 Task: Move email   from parteek.kumar@softage.net from folder Inbox to folder Folder0030 with a subject Subject0026
Action: Mouse moved to (514, 56)
Screenshot: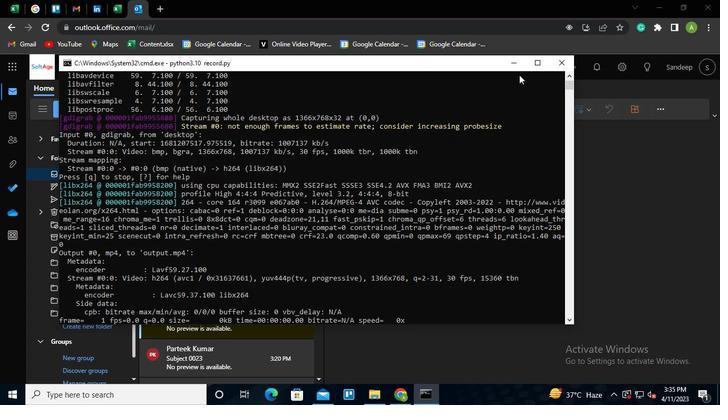 
Action: Mouse pressed left at (514, 56)
Screenshot: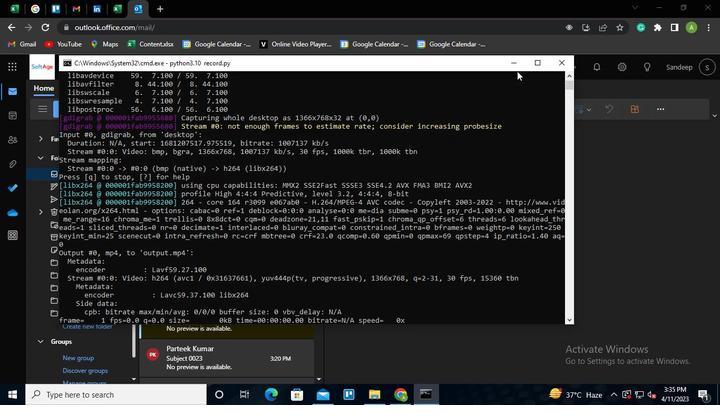 
Action: Mouse moved to (256, 69)
Screenshot: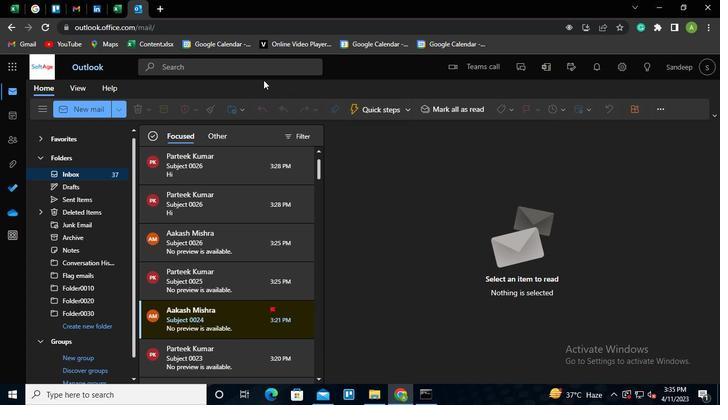 
Action: Mouse pressed left at (256, 69)
Screenshot: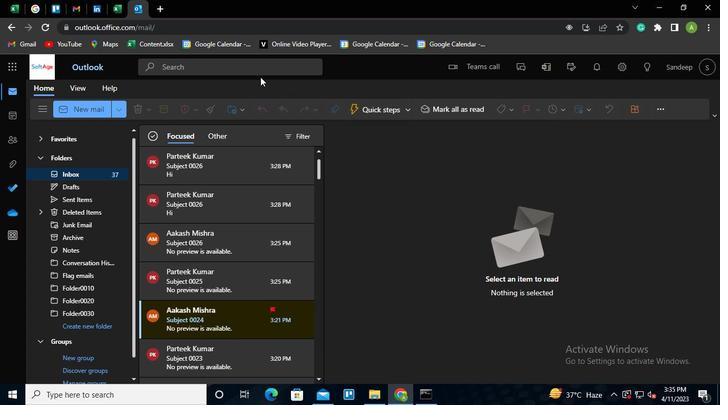 
Action: Mouse moved to (407, 65)
Screenshot: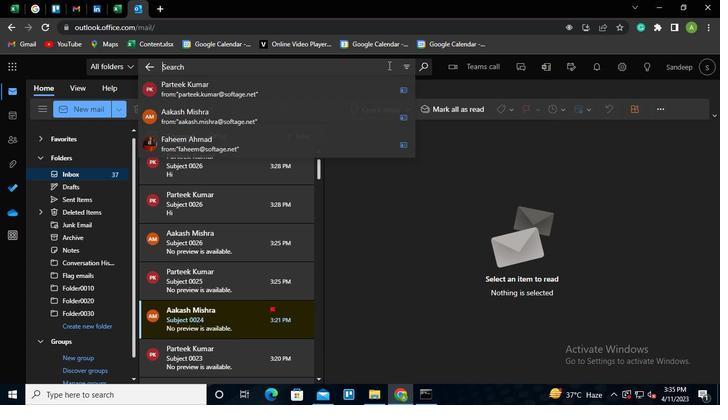 
Action: Mouse pressed left at (407, 65)
Screenshot: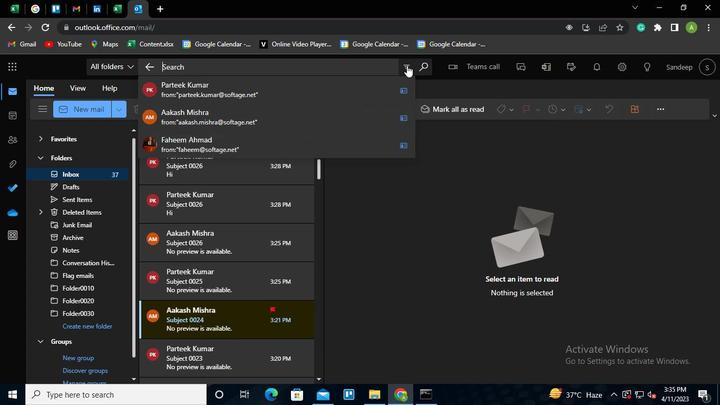
Action: Mouse moved to (230, 88)
Screenshot: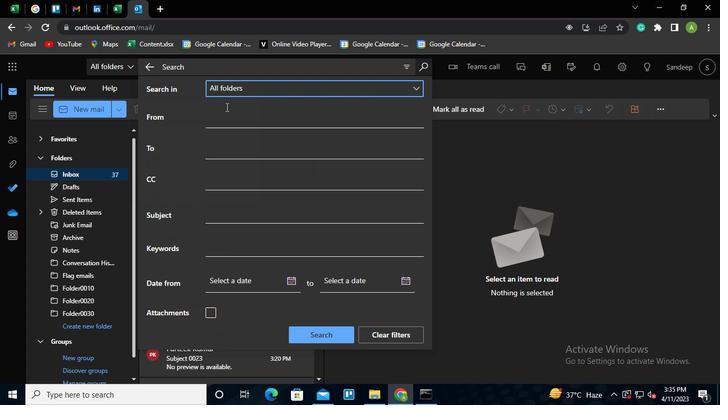
Action: Mouse pressed left at (230, 88)
Screenshot: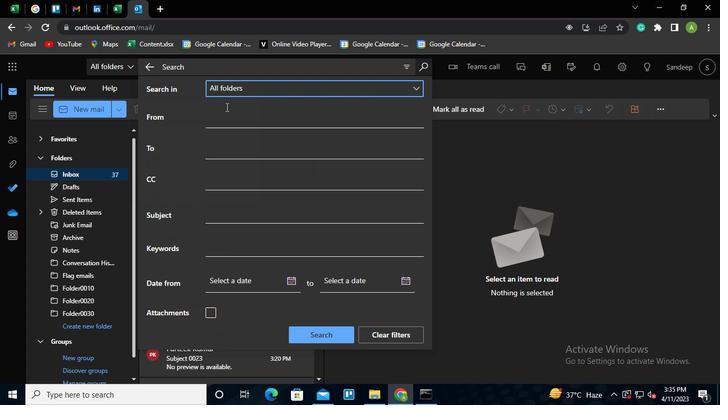 
Action: Mouse moved to (228, 120)
Screenshot: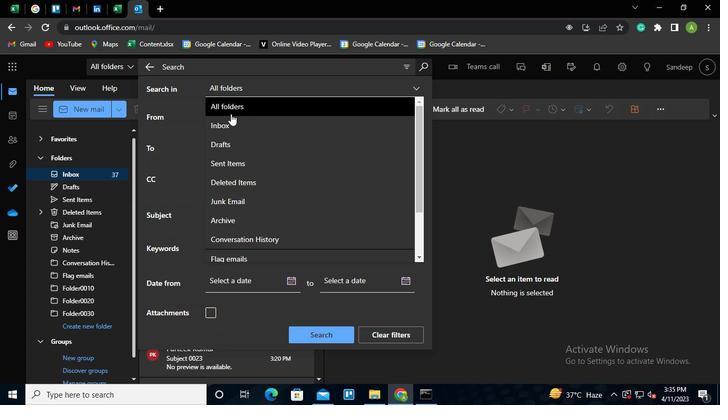 
Action: Mouse pressed left at (228, 120)
Screenshot: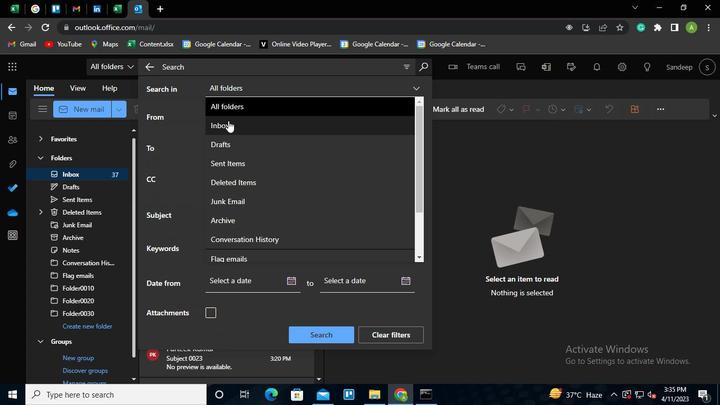 
Action: Mouse moved to (227, 120)
Screenshot: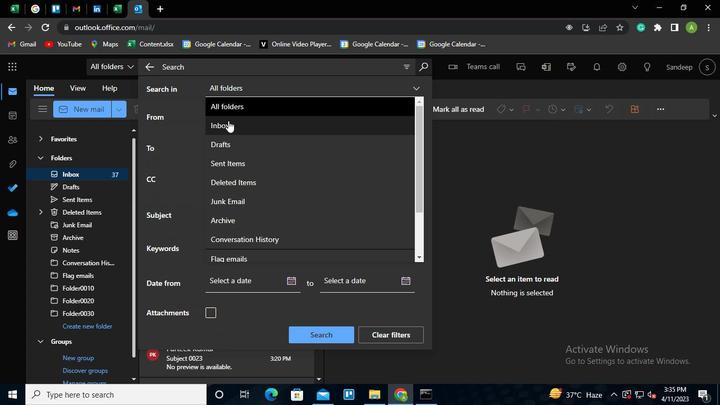 
Action: Mouse pressed left at (227, 120)
Screenshot: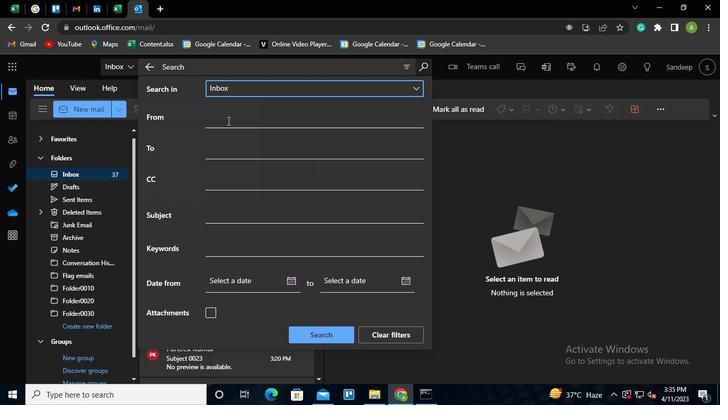 
Action: Mouse moved to (251, 150)
Screenshot: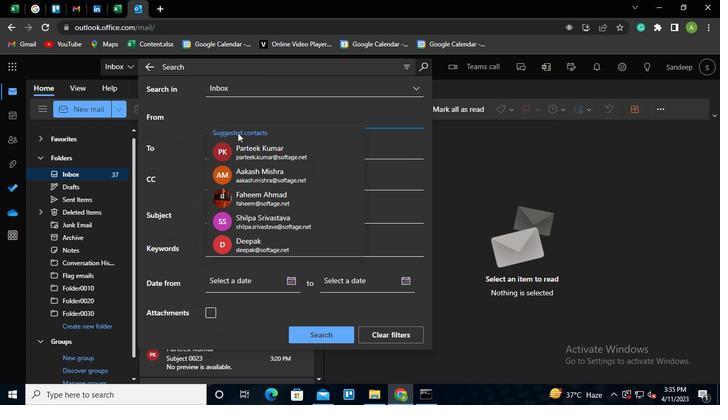 
Action: Mouse pressed left at (251, 150)
Screenshot: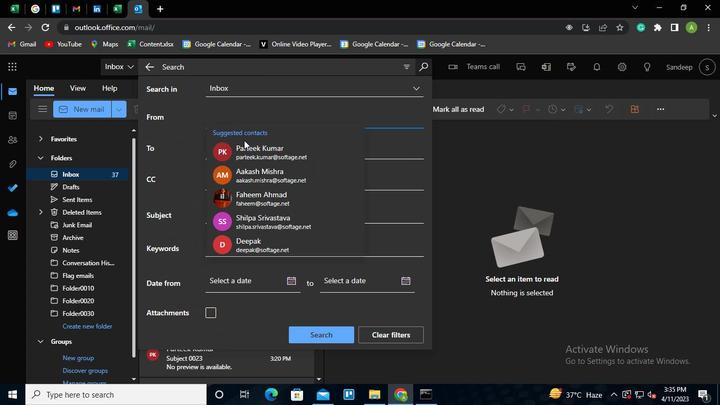 
Action: Mouse moved to (229, 208)
Screenshot: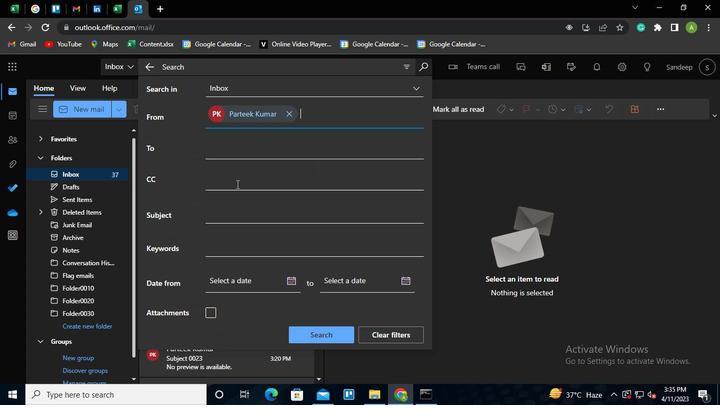 
Action: Mouse pressed left at (229, 208)
Screenshot: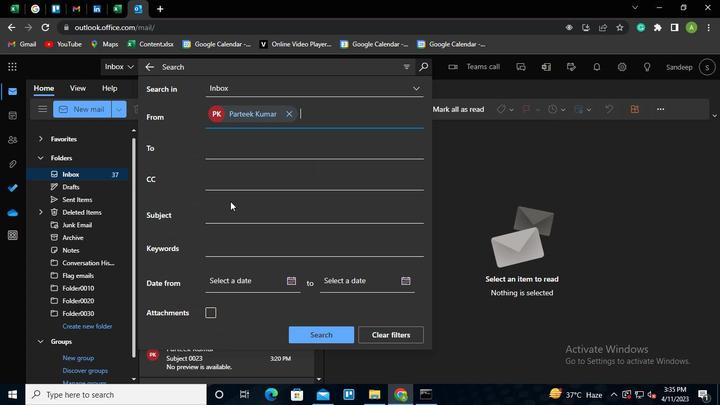 
Action: Mouse moved to (229, 208)
Screenshot: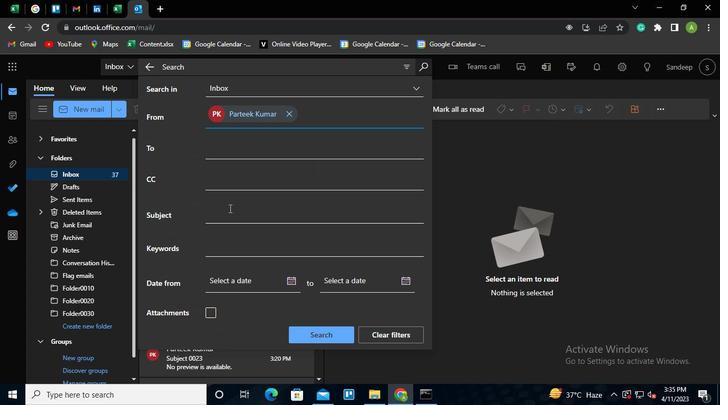 
Action: Keyboard Key.shift
Screenshot: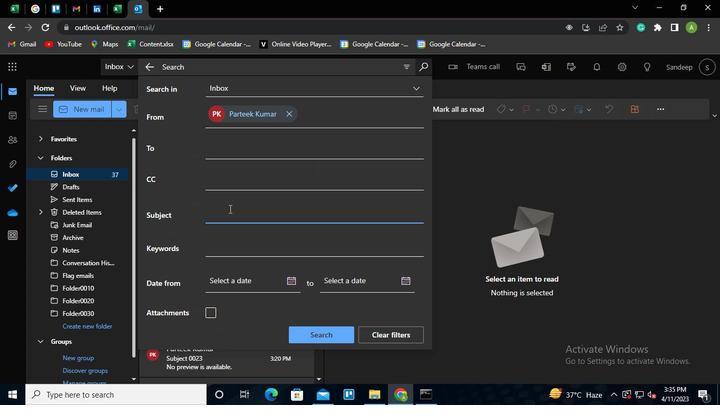 
Action: Keyboard S
Screenshot: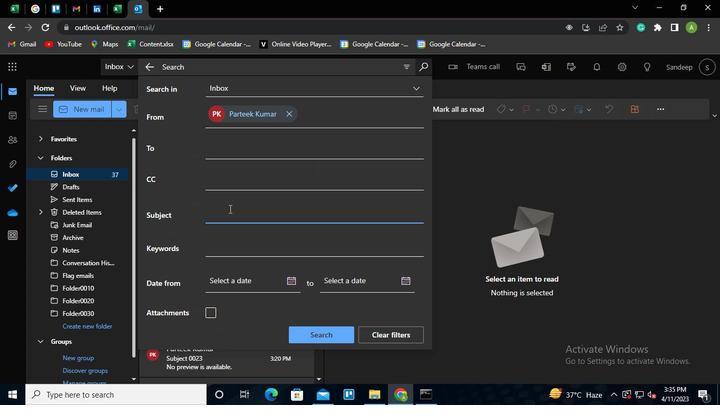 
Action: Keyboard u
Screenshot: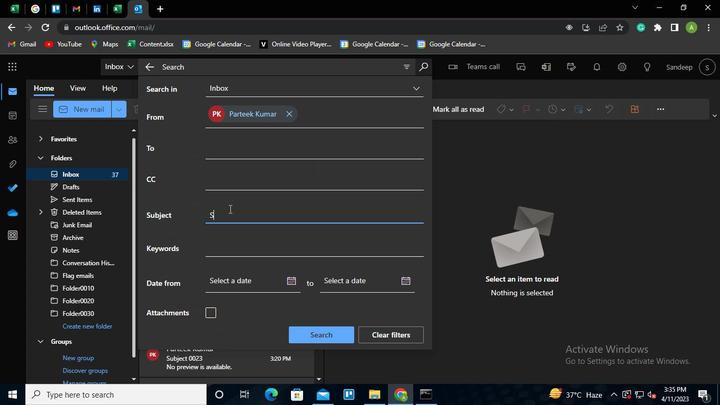 
Action: Keyboard v
Screenshot: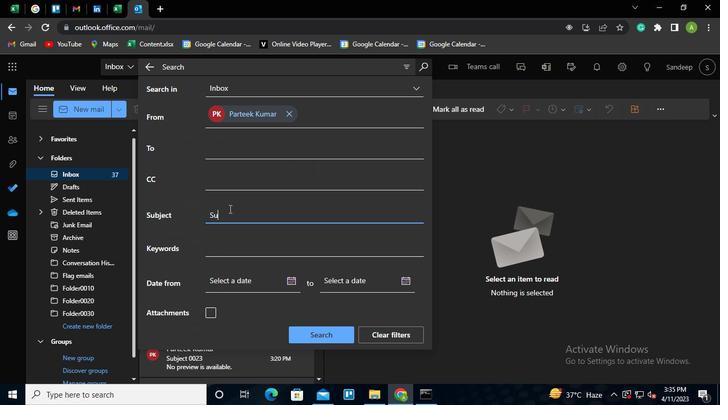 
Action: Keyboard Key.backspace
Screenshot: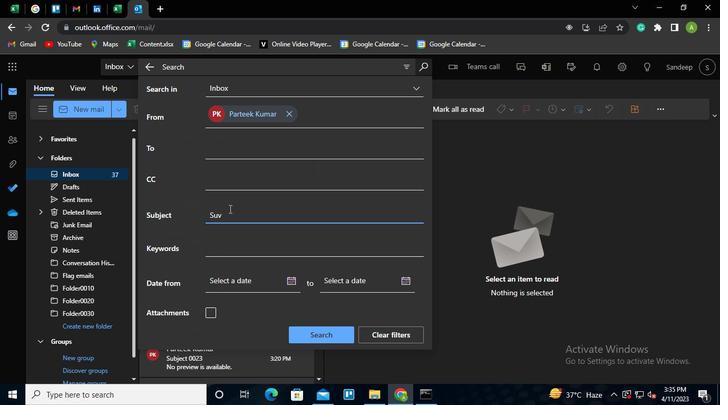 
Action: Keyboard b
Screenshot: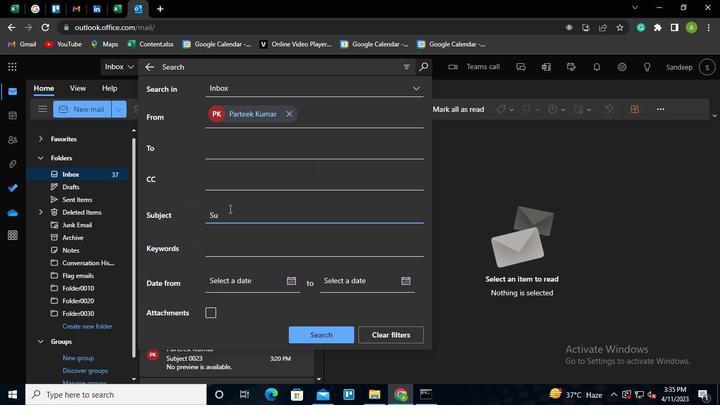 
Action: Keyboard j
Screenshot: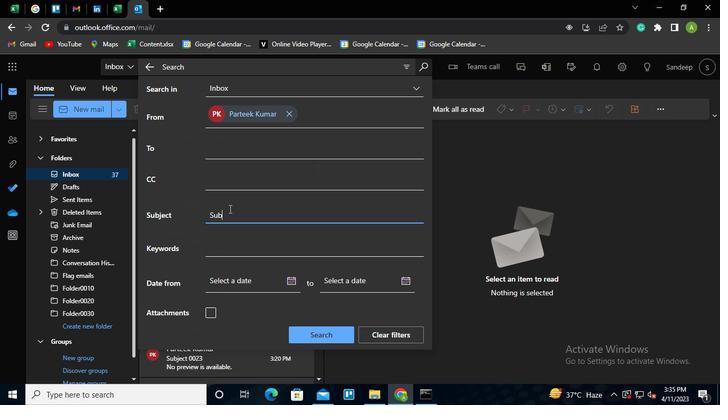 
Action: Keyboard e
Screenshot: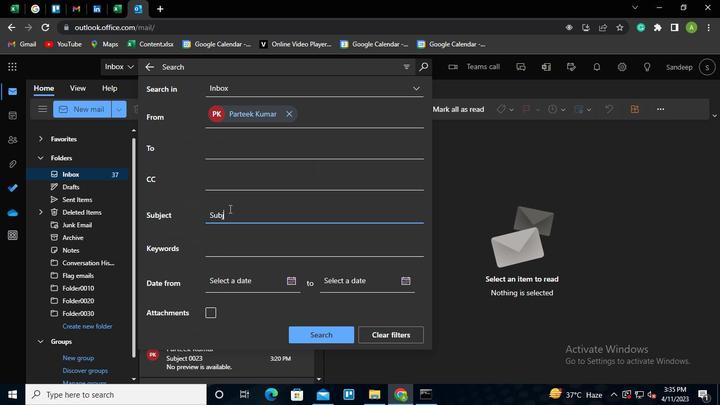 
Action: Keyboard c
Screenshot: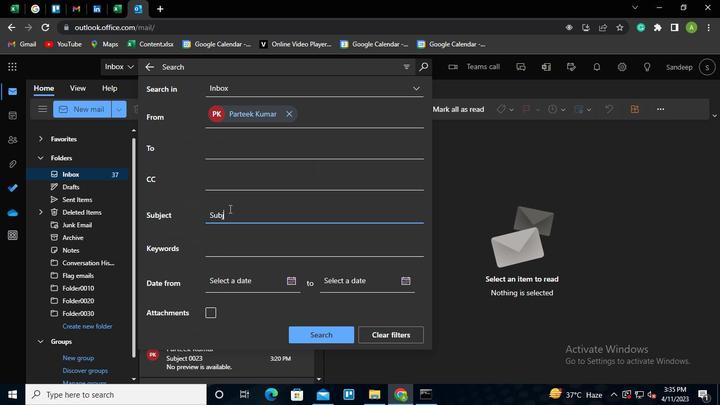 
Action: Keyboard t
Screenshot: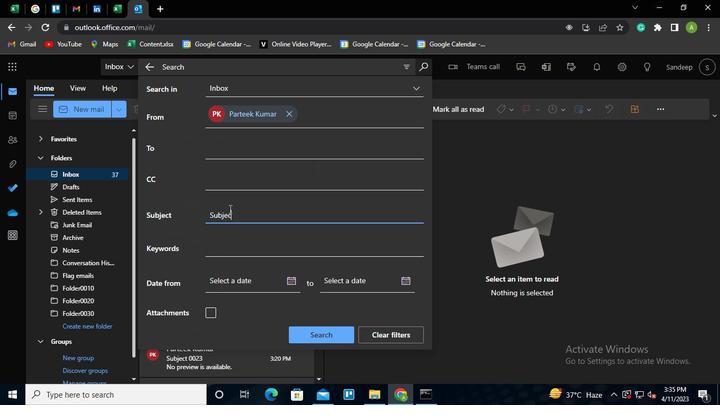 
Action: Keyboard Key.space
Screenshot: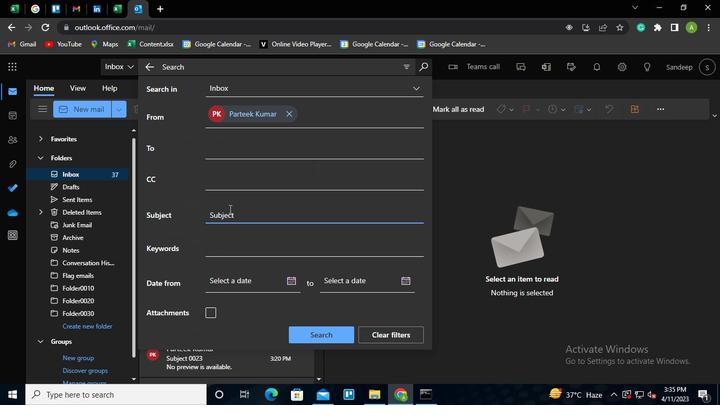 
Action: Keyboard <96>
Screenshot: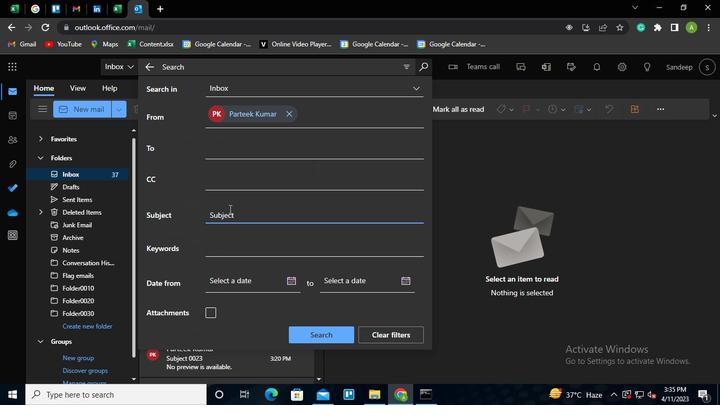 
Action: Keyboard <96>
Screenshot: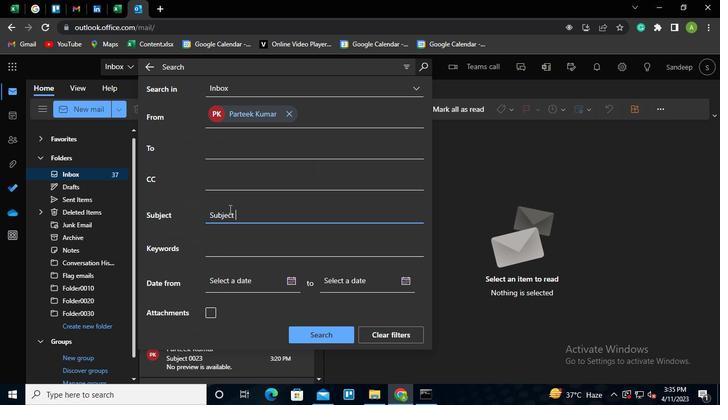 
Action: Keyboard <98>
Screenshot: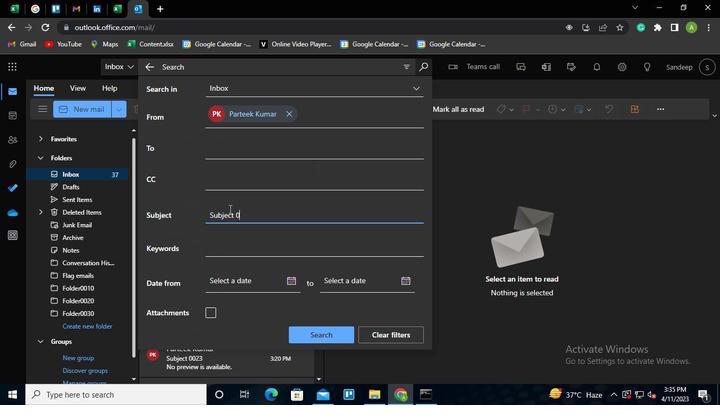 
Action: Keyboard <102>
Screenshot: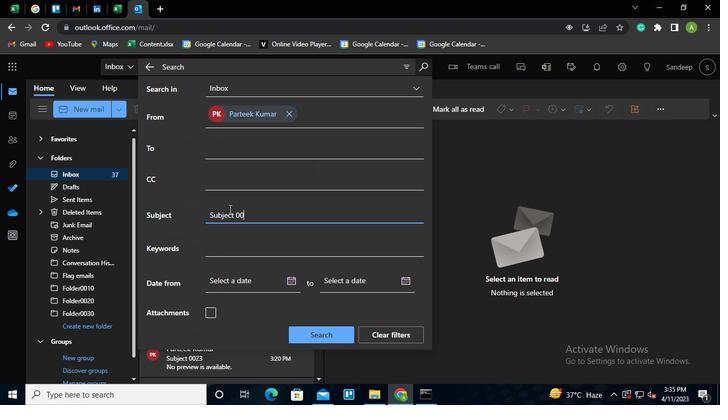 
Action: Mouse moved to (332, 330)
Screenshot: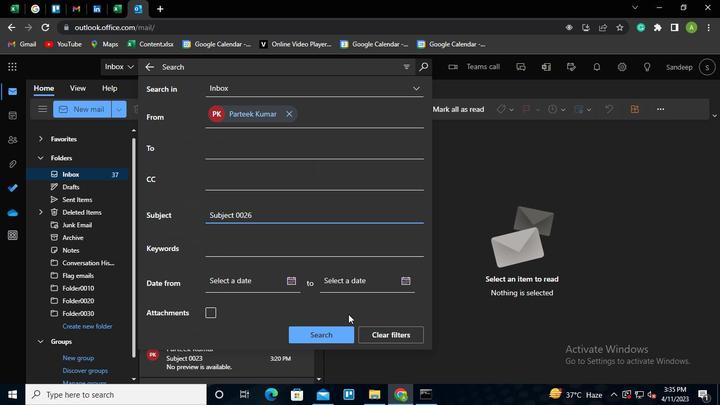 
Action: Mouse pressed left at (332, 330)
Screenshot: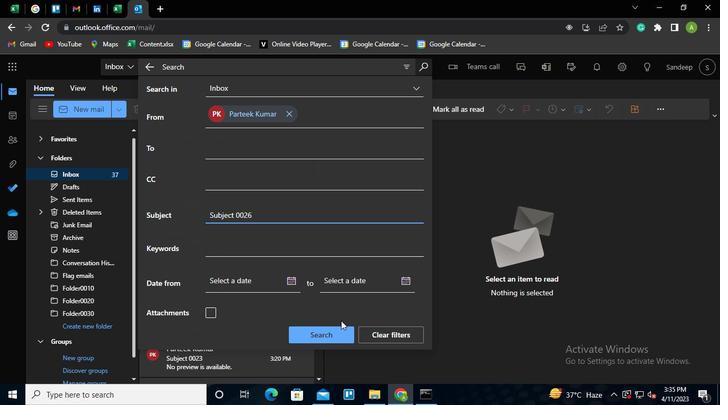 
Action: Mouse moved to (236, 184)
Screenshot: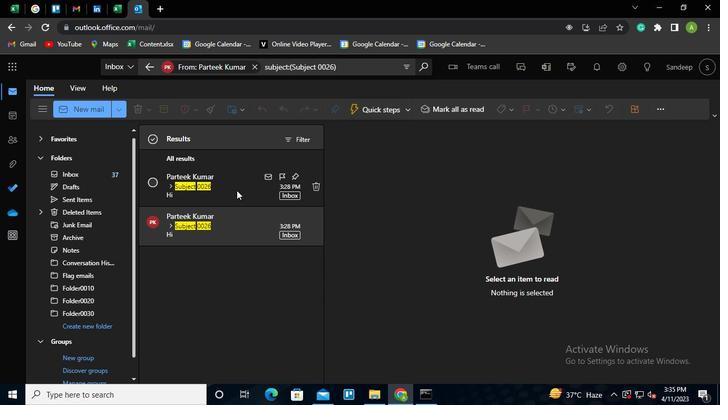 
Action: Mouse pressed right at (236, 184)
Screenshot: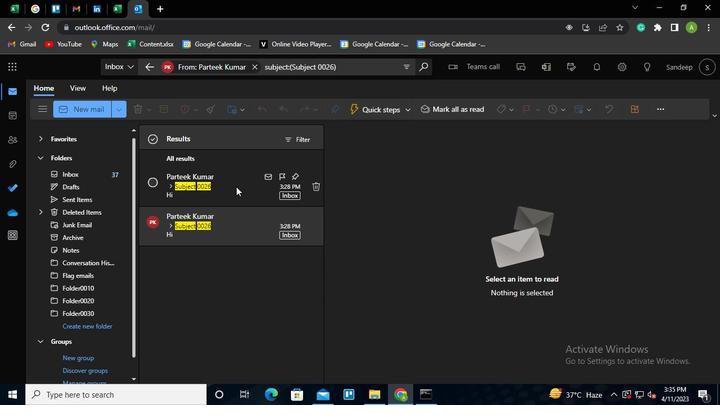 
Action: Mouse moved to (376, 162)
Screenshot: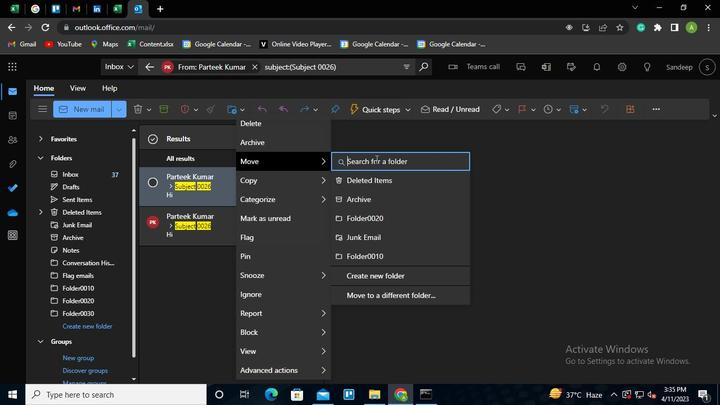 
Action: Keyboard Key.shift
Screenshot: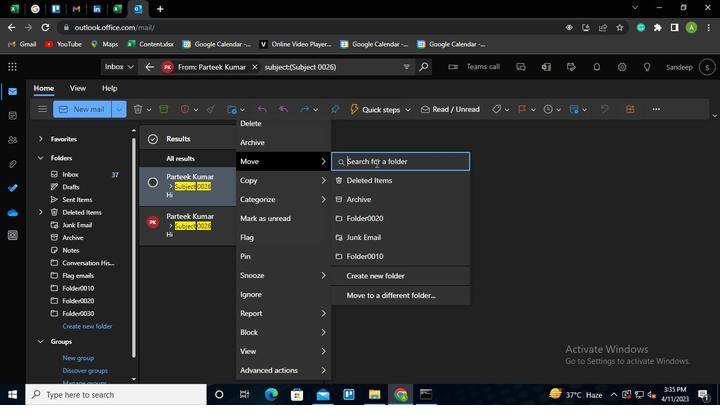 
Action: Keyboard F
Screenshot: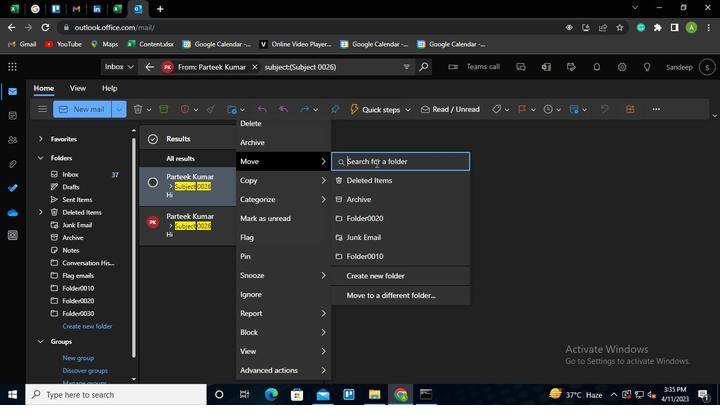 
Action: Keyboard o
Screenshot: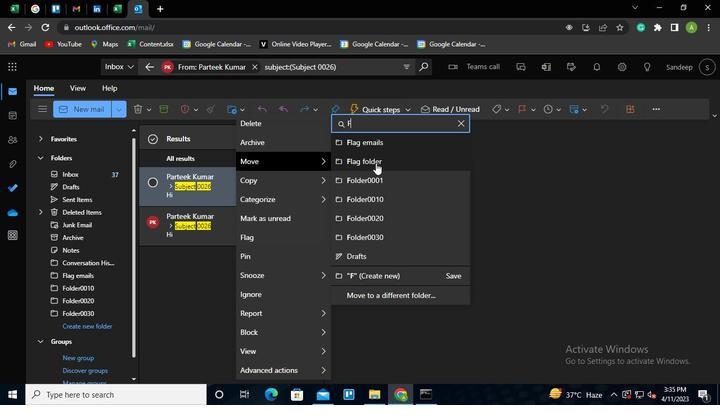 
Action: Keyboard l
Screenshot: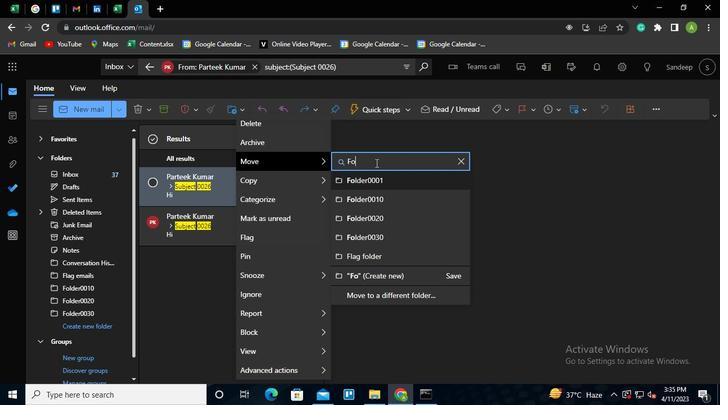 
Action: Keyboard d
Screenshot: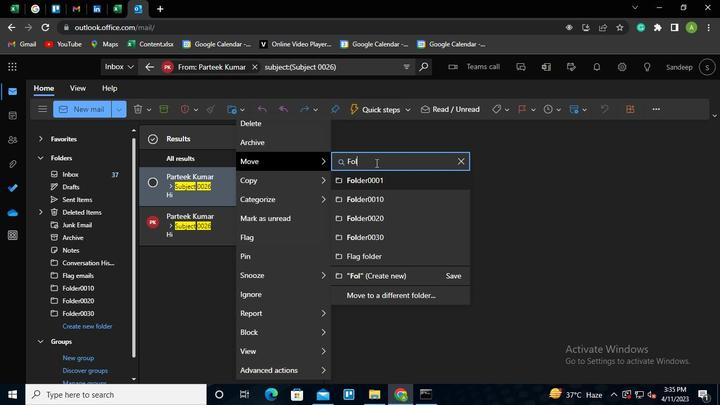 
Action: Keyboard e
Screenshot: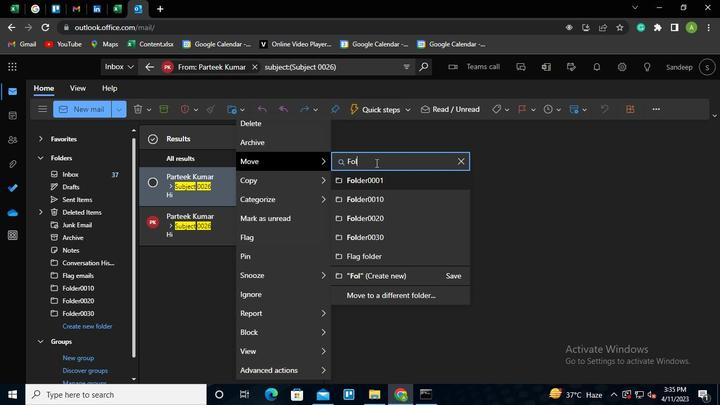 
Action: Keyboard r
Screenshot: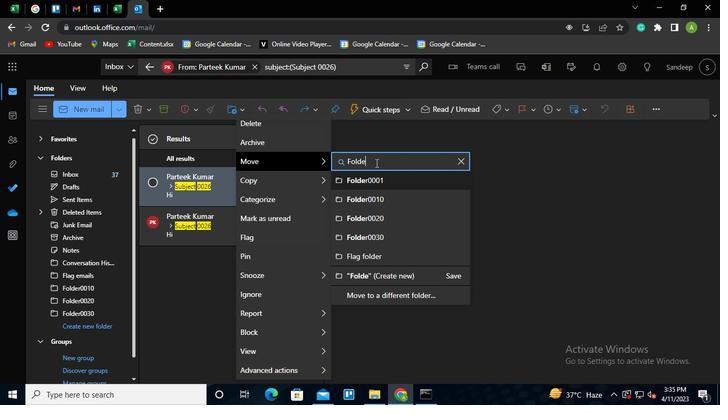 
Action: Keyboard <96>
Screenshot: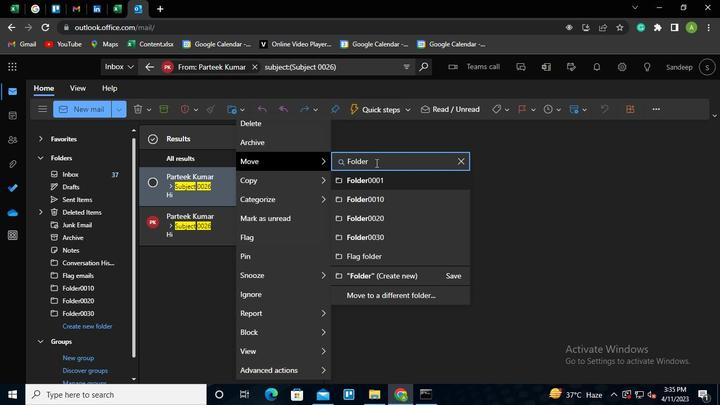 
Action: Keyboard <96>
Screenshot: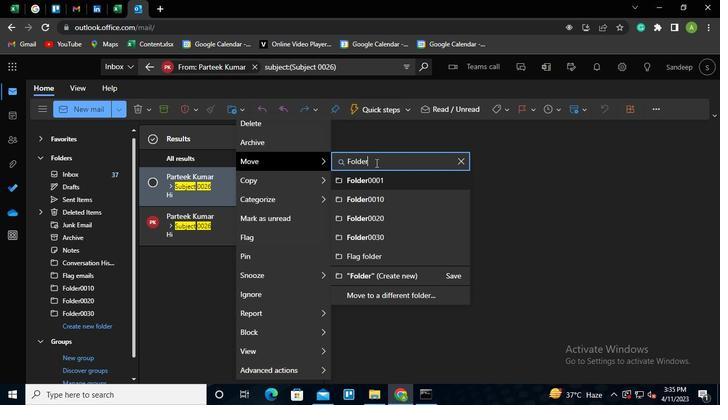 
Action: Keyboard <99>
Screenshot: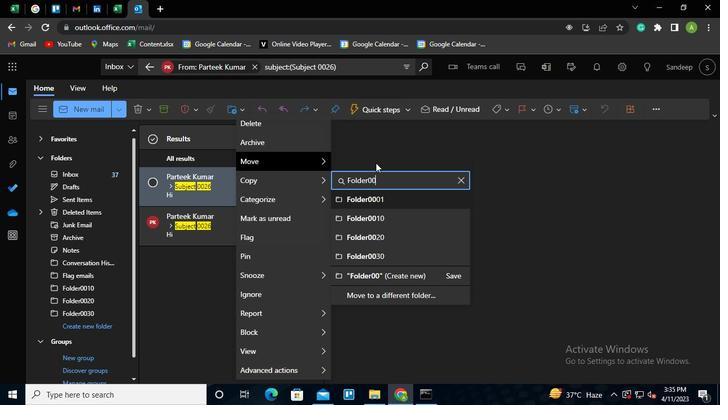 
Action: Keyboard Key.down
Screenshot: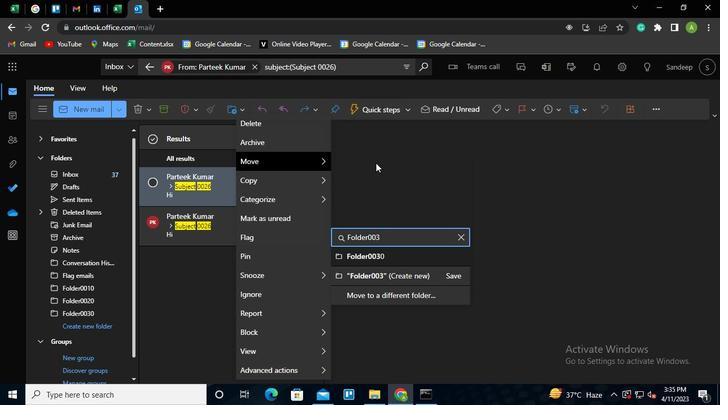 
Action: Keyboard Key.up
Screenshot: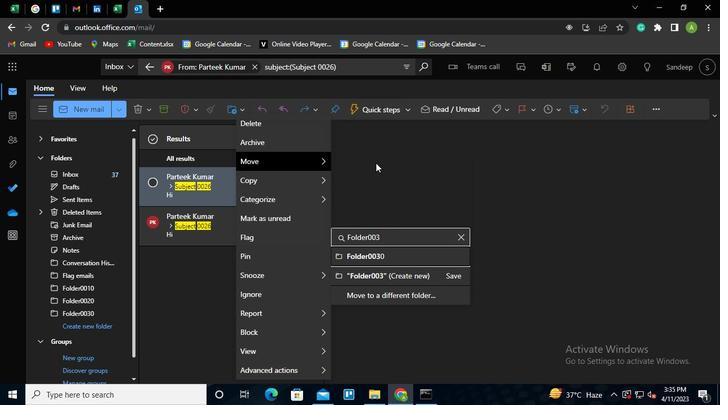 
Action: Mouse moved to (373, 253)
Screenshot: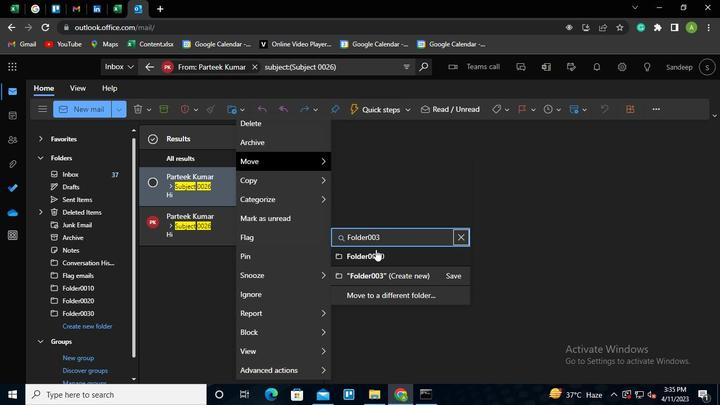 
Action: Mouse pressed left at (373, 253)
Screenshot: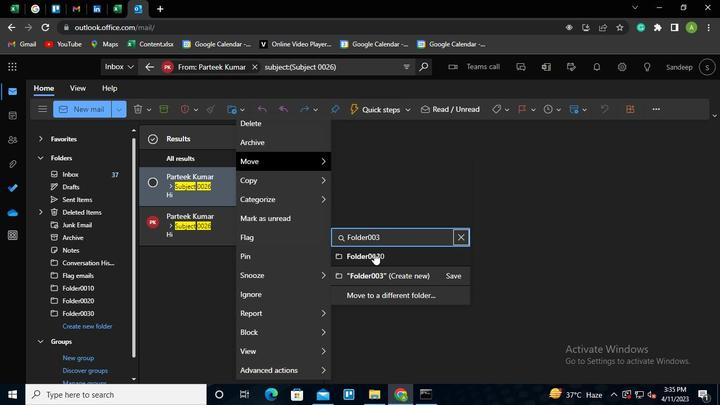 
Action: Mouse moved to (428, 395)
Screenshot: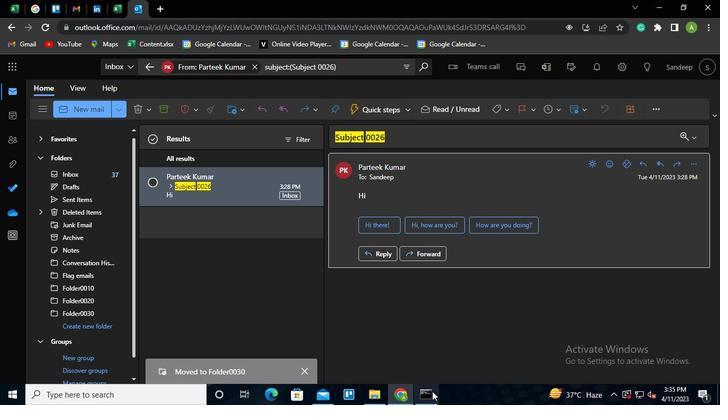 
Action: Mouse pressed left at (428, 395)
Screenshot: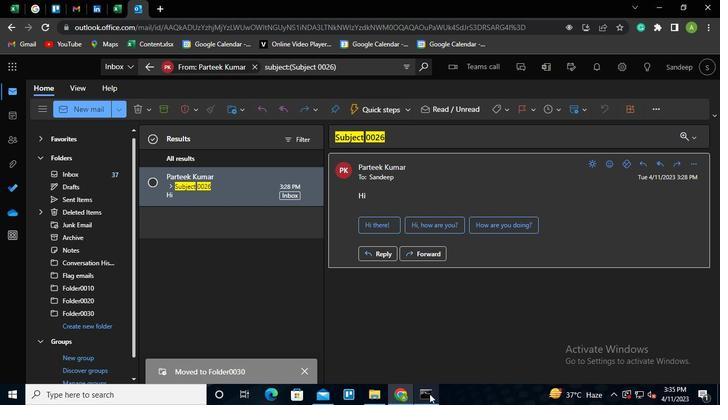 
Action: Mouse moved to (559, 59)
Screenshot: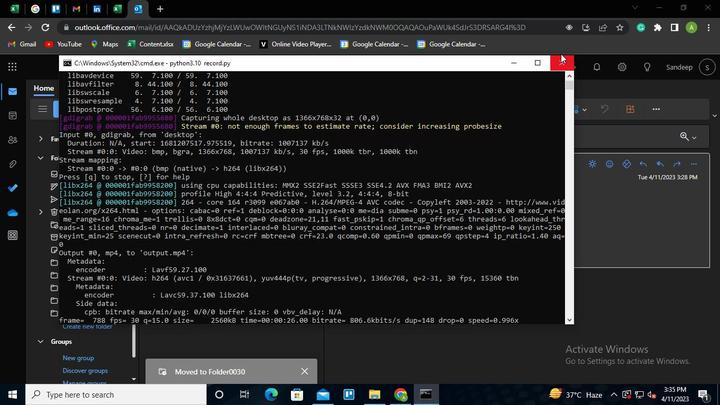 
Action: Mouse pressed left at (559, 59)
Screenshot: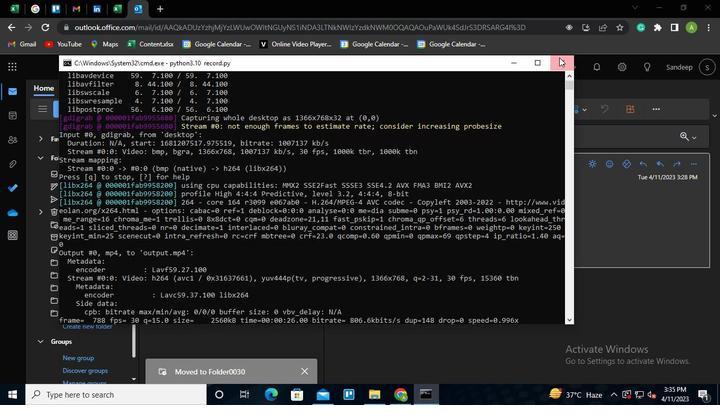 
Action: Mouse moved to (558, 60)
Screenshot: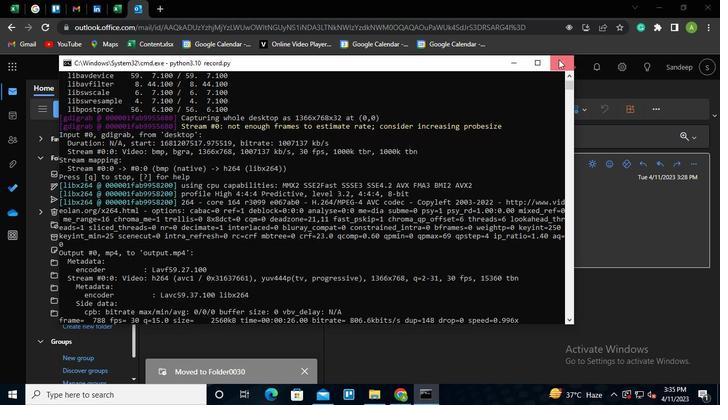 
